 Task: Change editior layout in two columns.
Action: Mouse moved to (177, 5)
Screenshot: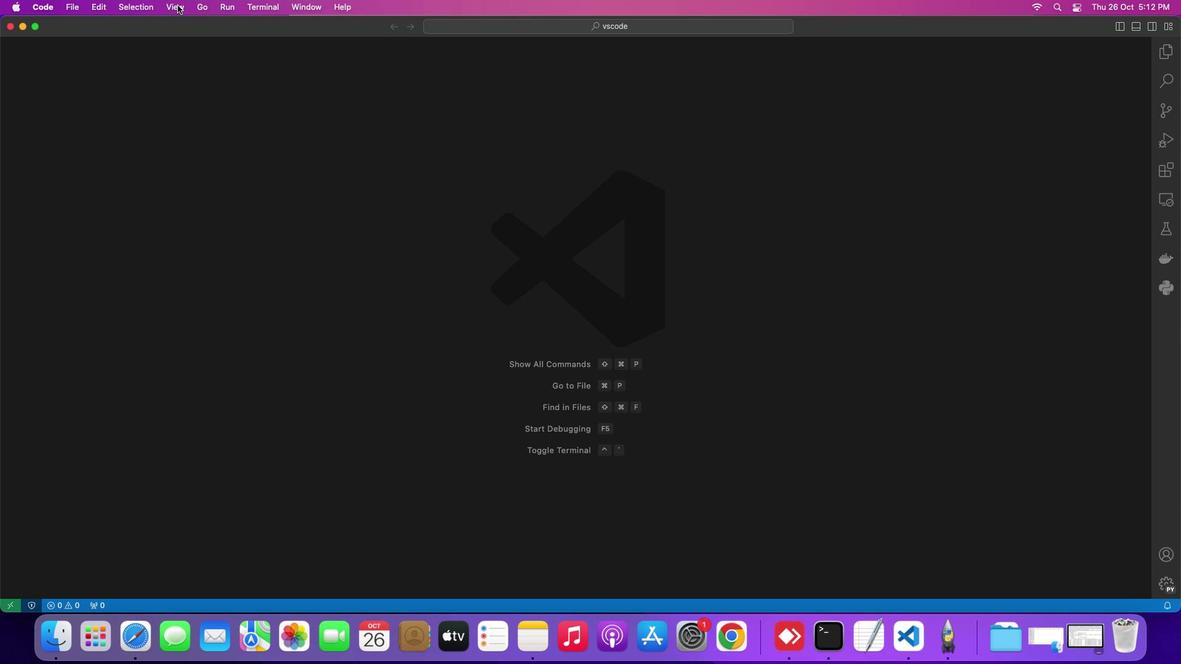 
Action: Mouse pressed left at (177, 5)
Screenshot: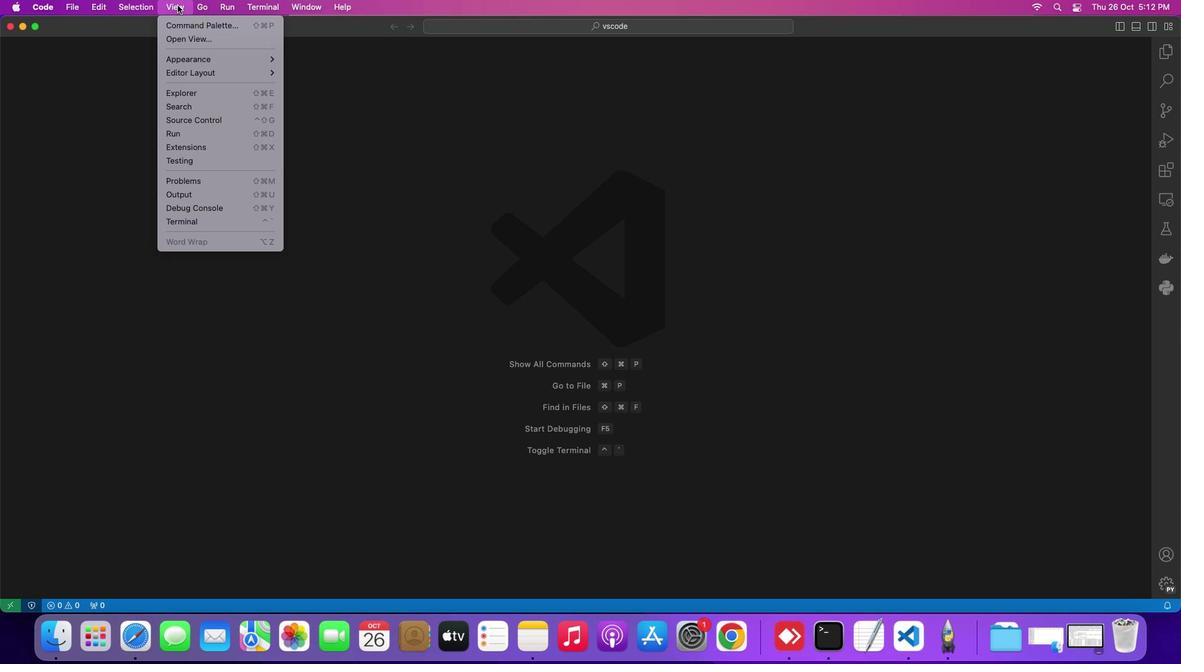 
Action: Mouse moved to (190, 69)
Screenshot: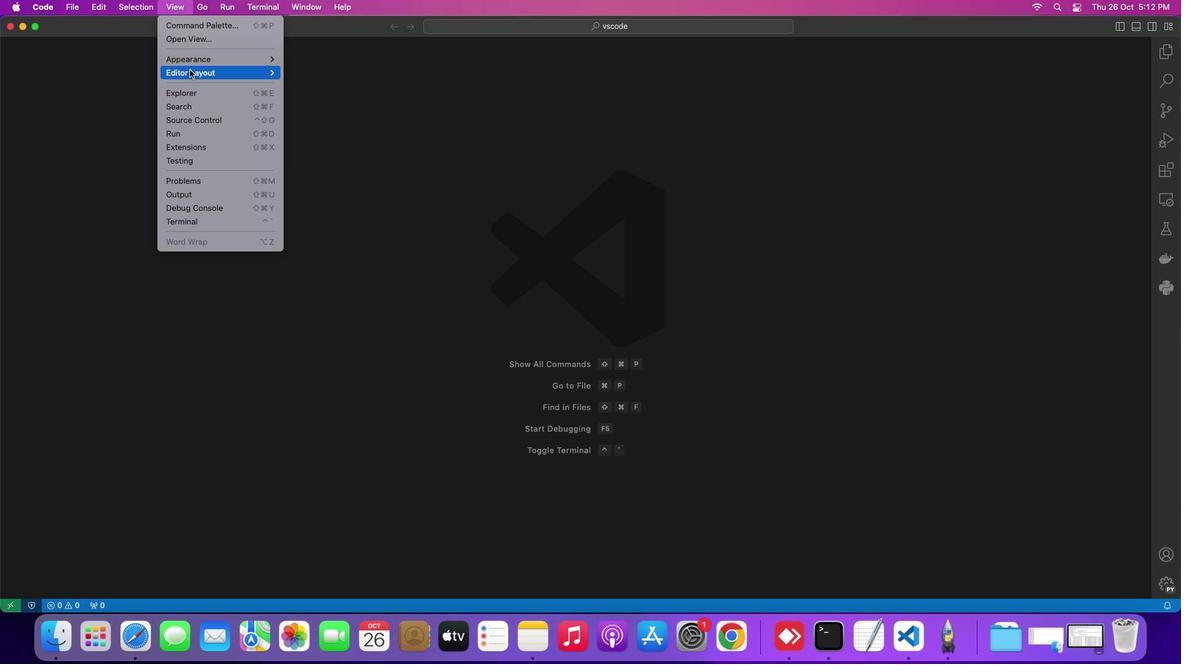 
Action: Mouse pressed left at (190, 69)
Screenshot: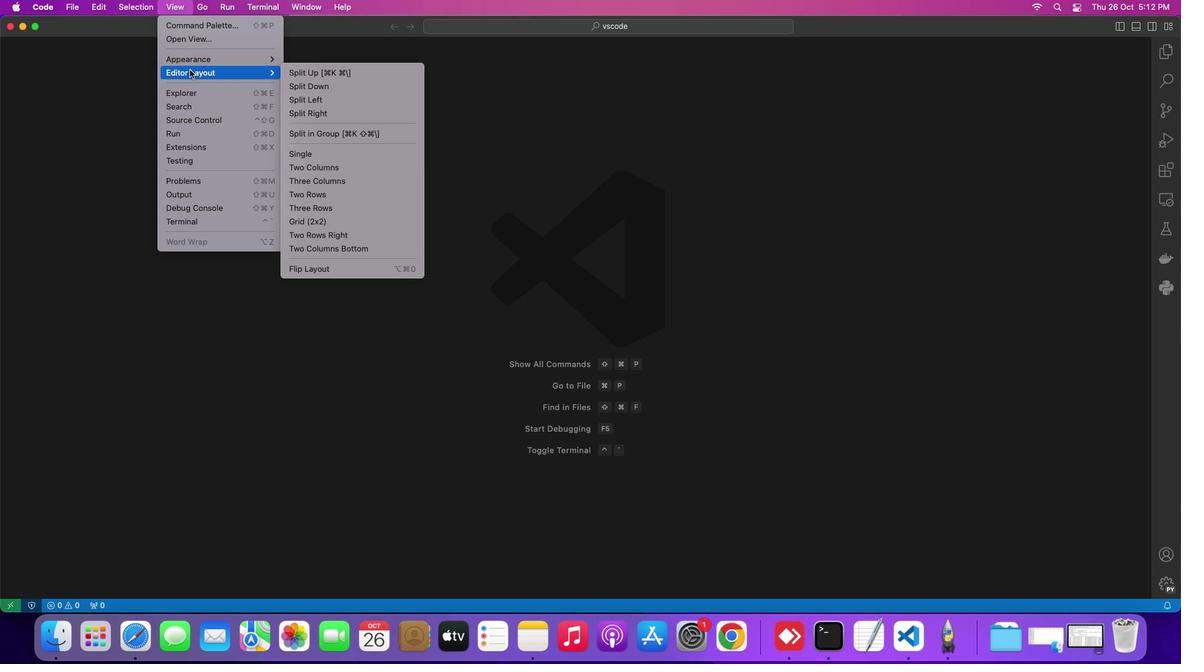 
Action: Mouse moved to (314, 167)
Screenshot: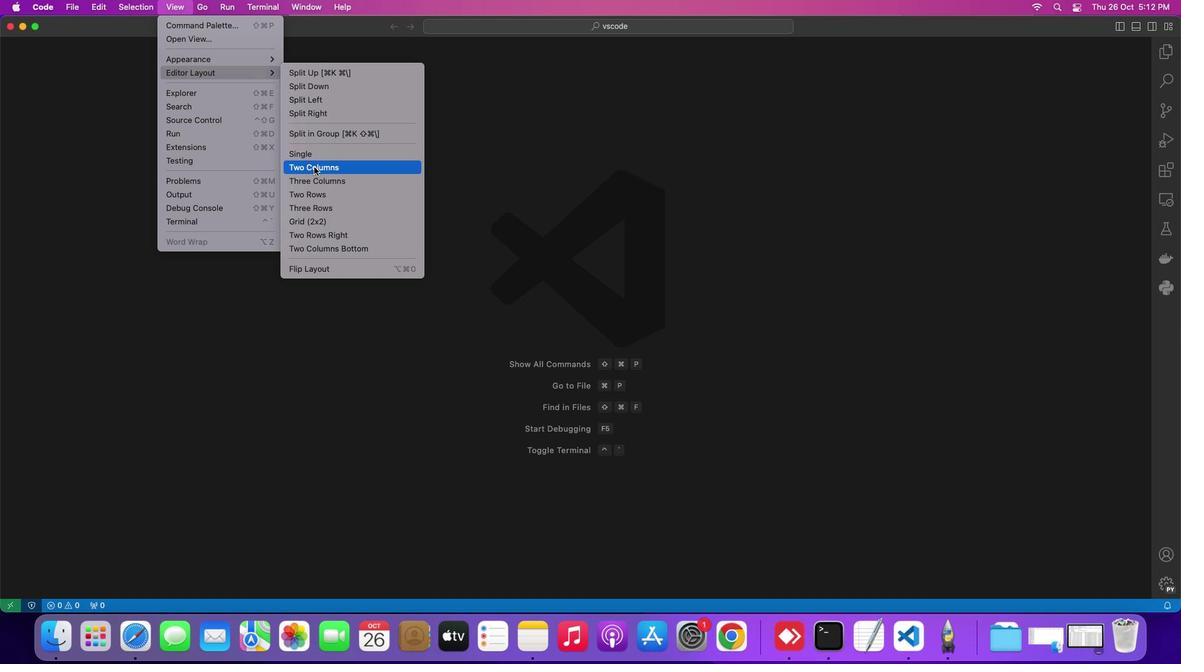 
Action: Mouse pressed left at (314, 167)
Screenshot: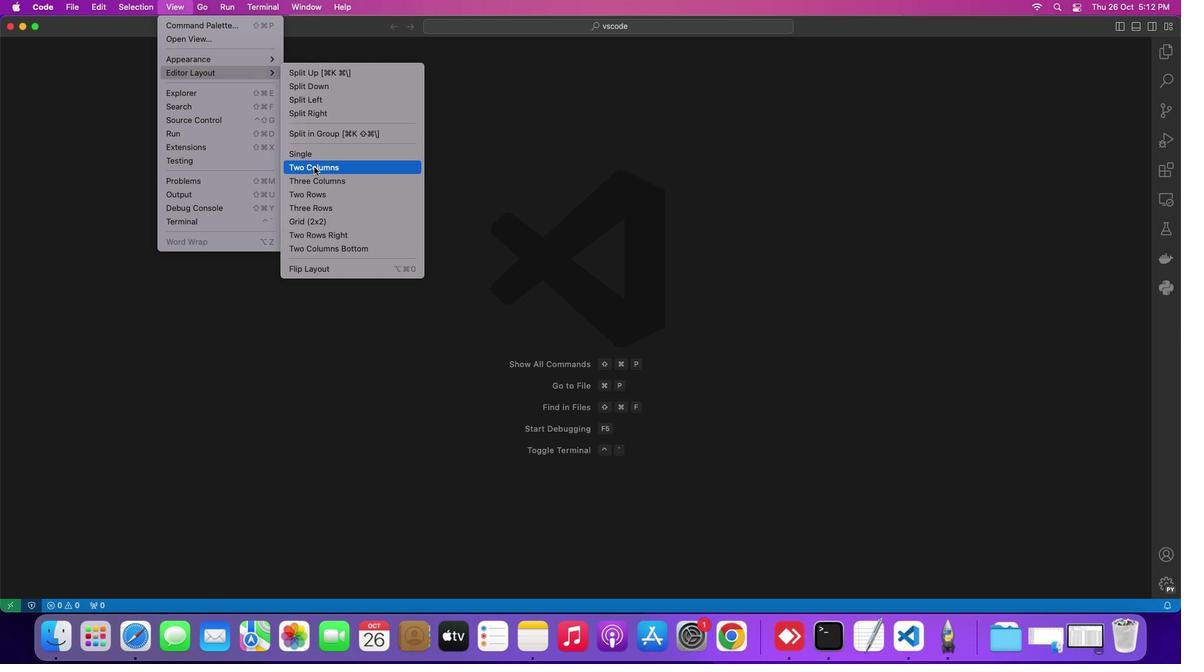 
Action: Mouse moved to (629, 142)
Screenshot: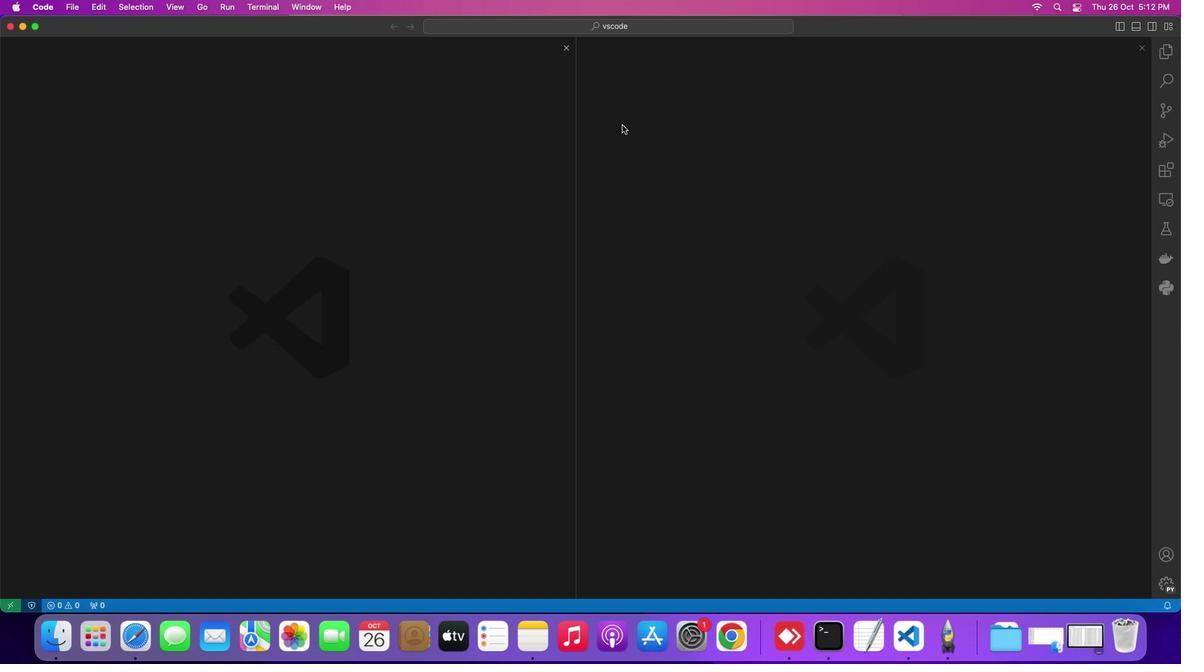 
